 Task: Add Angry Orchard Dark Cherry Apple Hard Cider 6 Pack Cans to the cart.
Action: Mouse moved to (940, 350)
Screenshot: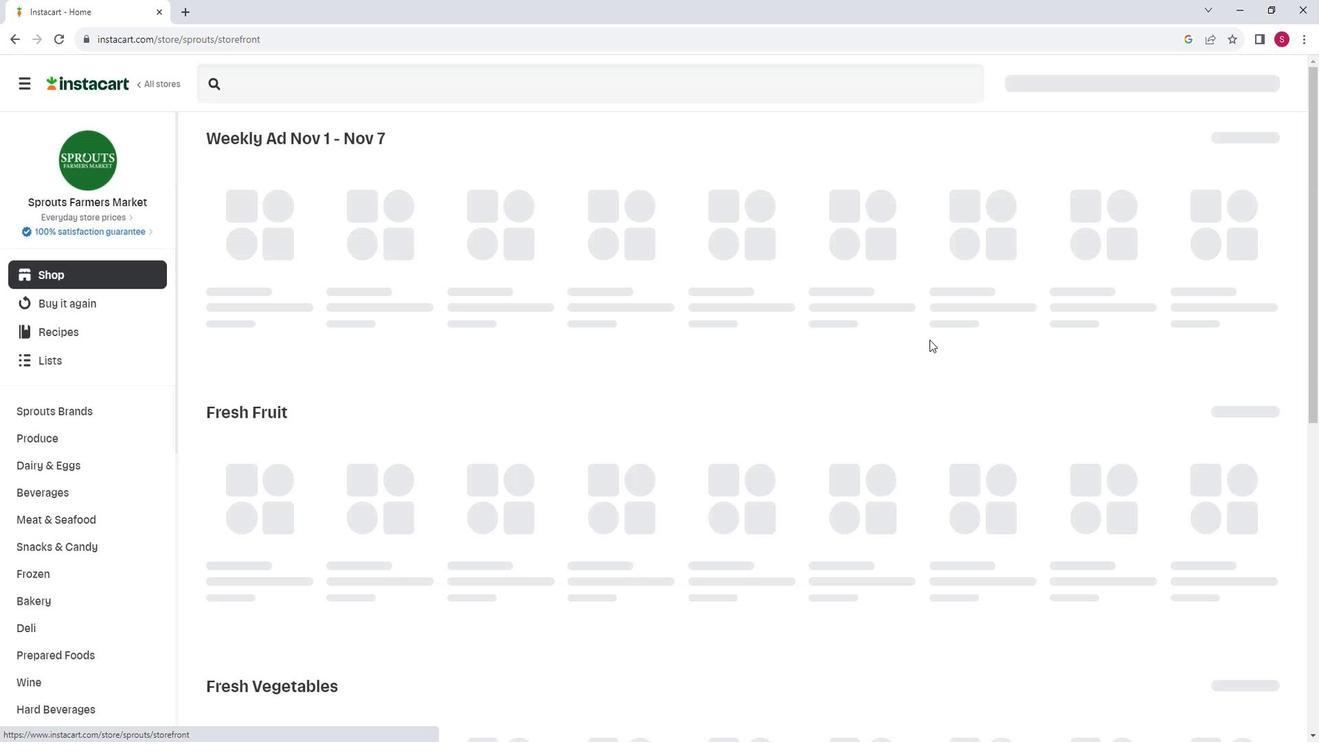 
Action: Mouse pressed left at (940, 350)
Screenshot: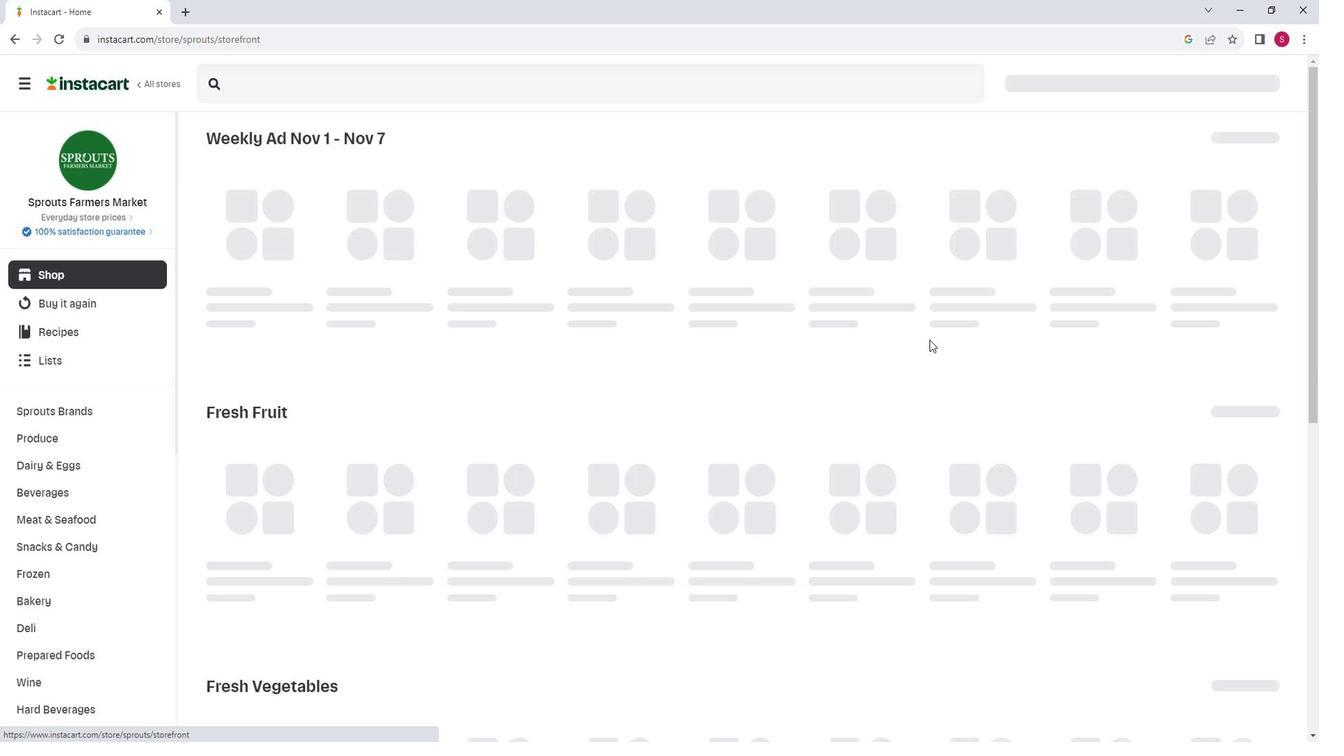 
Action: Mouse moved to (151, 393)
Screenshot: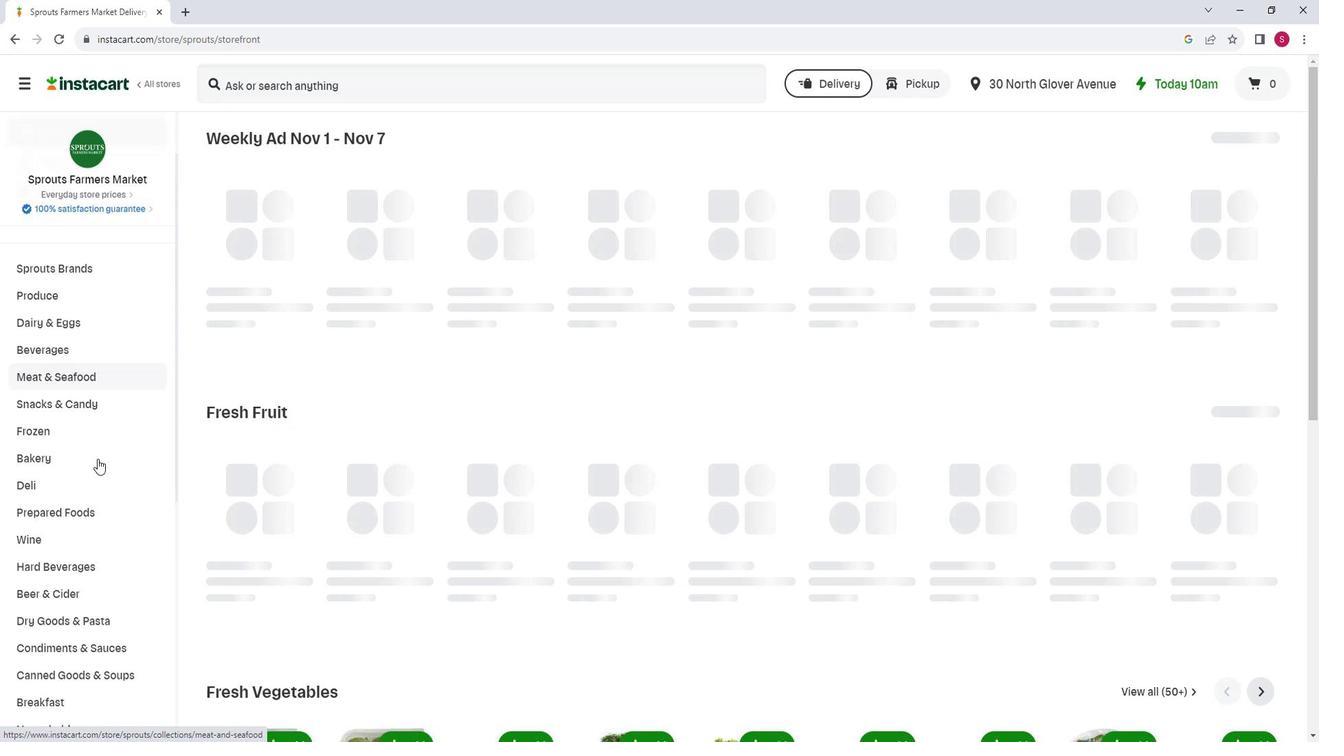 
Action: Mouse scrolled (151, 392) with delta (0, 0)
Screenshot: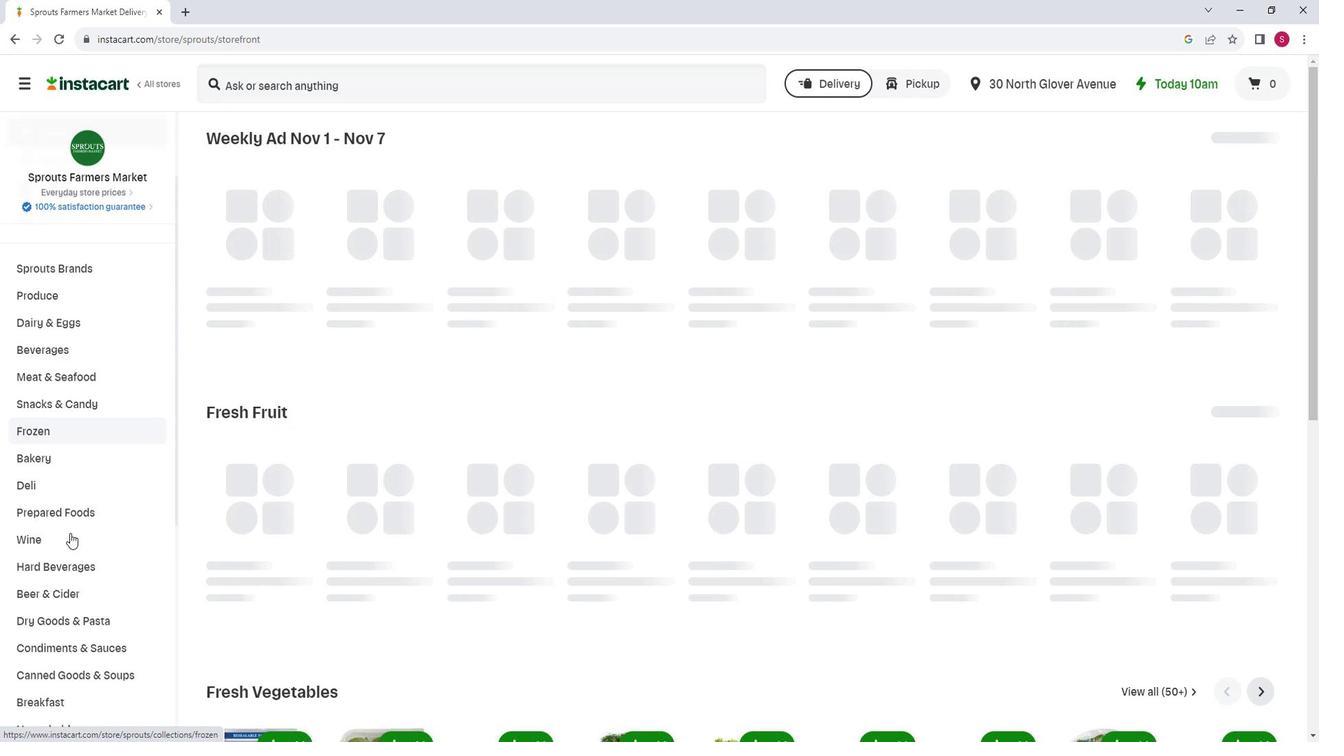 
Action: Mouse moved to (151, 393)
Screenshot: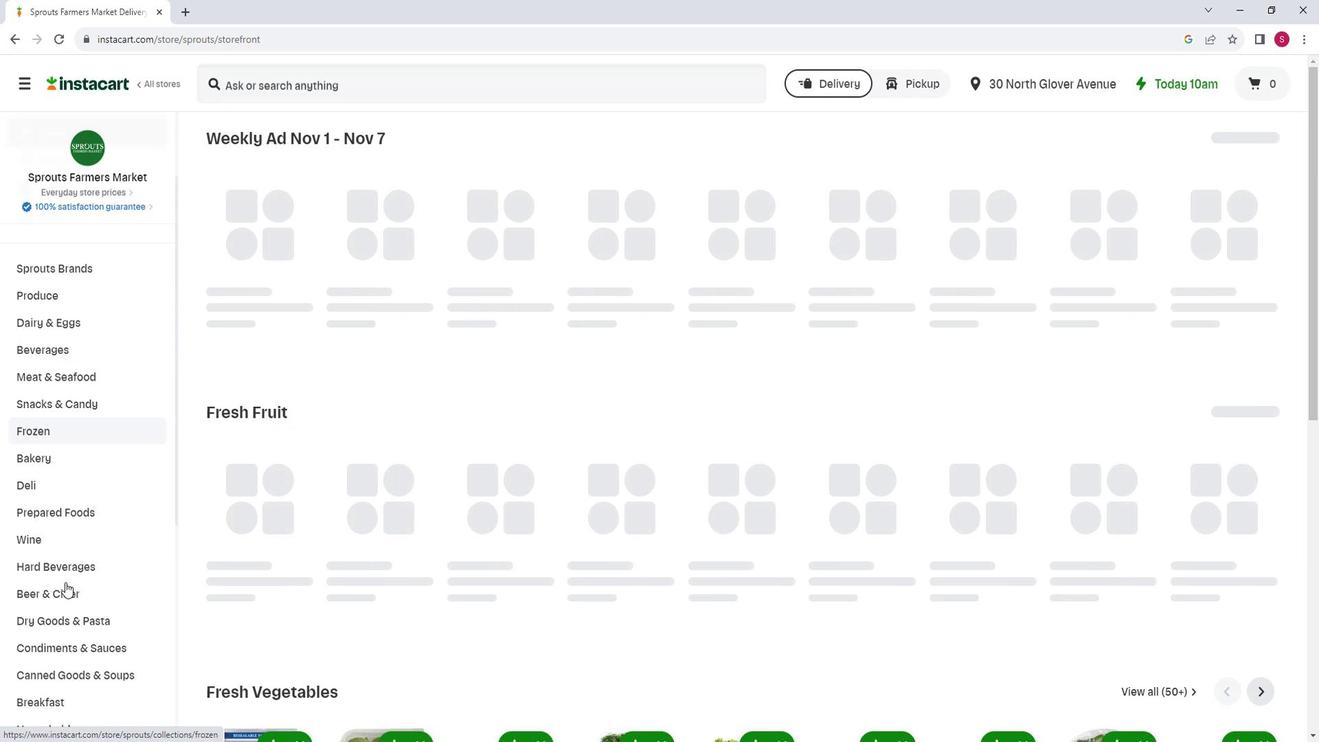 
Action: Mouse scrolled (151, 393) with delta (0, 0)
Screenshot: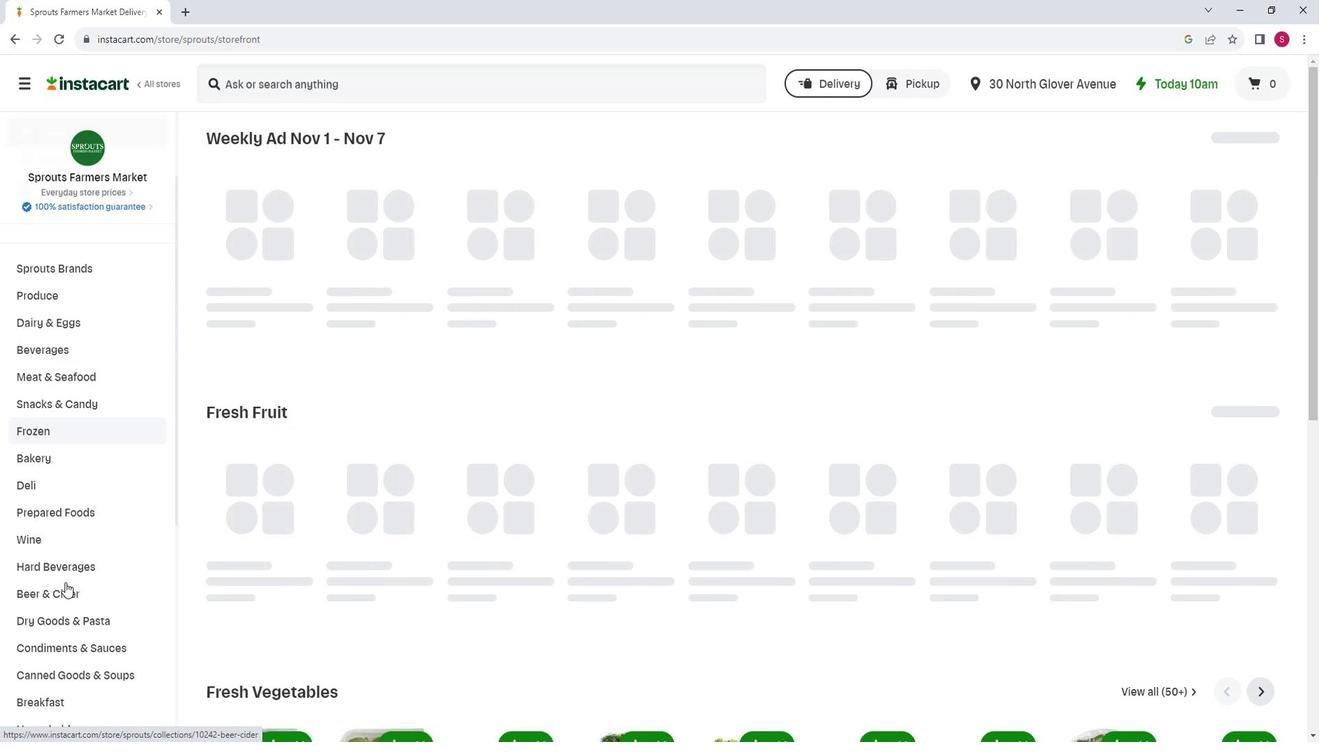 
Action: Mouse moved to (151, 393)
Screenshot: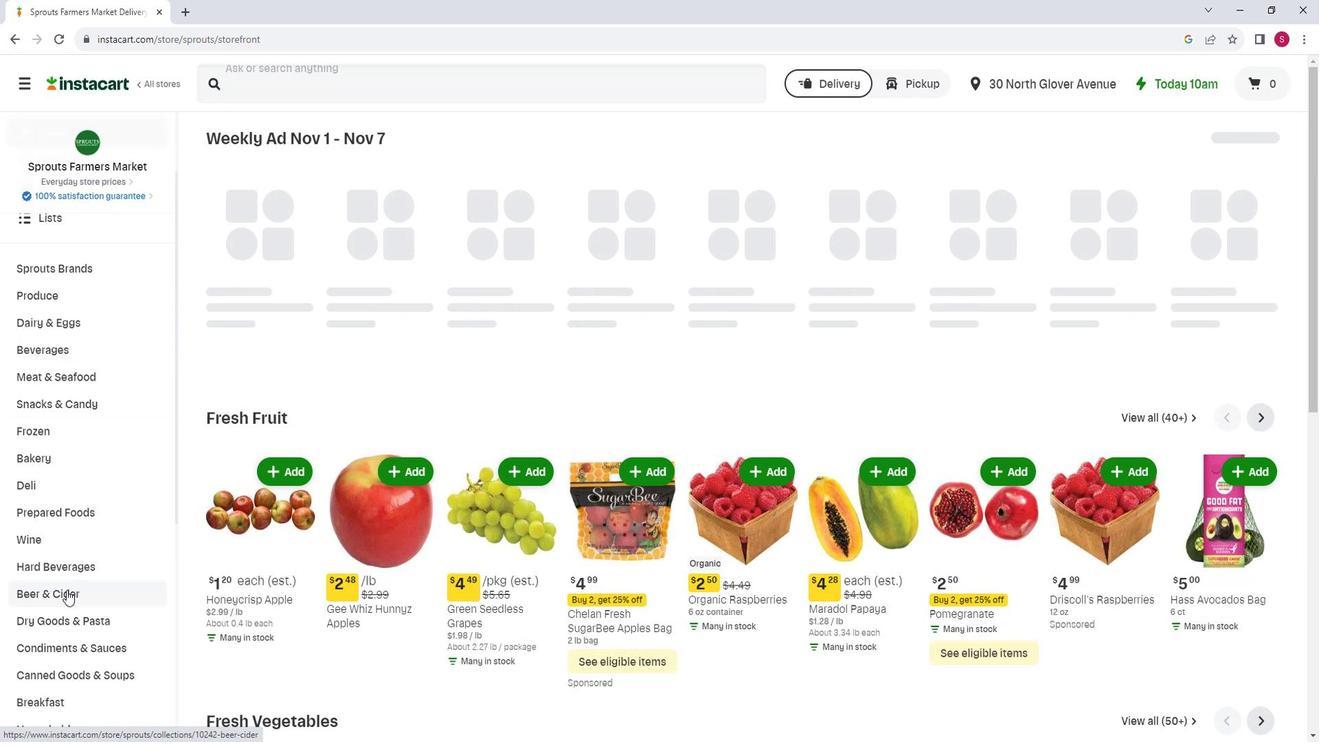 
Action: Mouse scrolled (151, 393) with delta (0, 0)
Screenshot: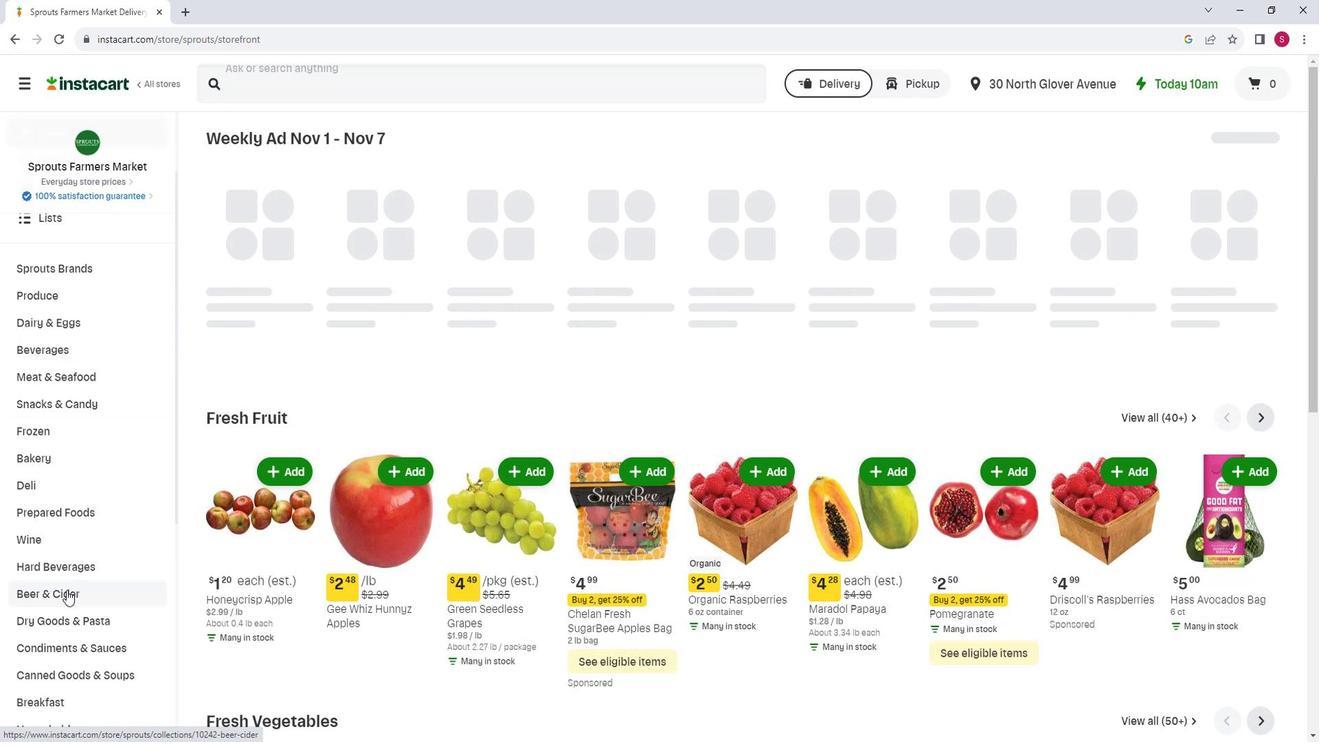 
Action: Mouse moved to (90, 650)
Screenshot: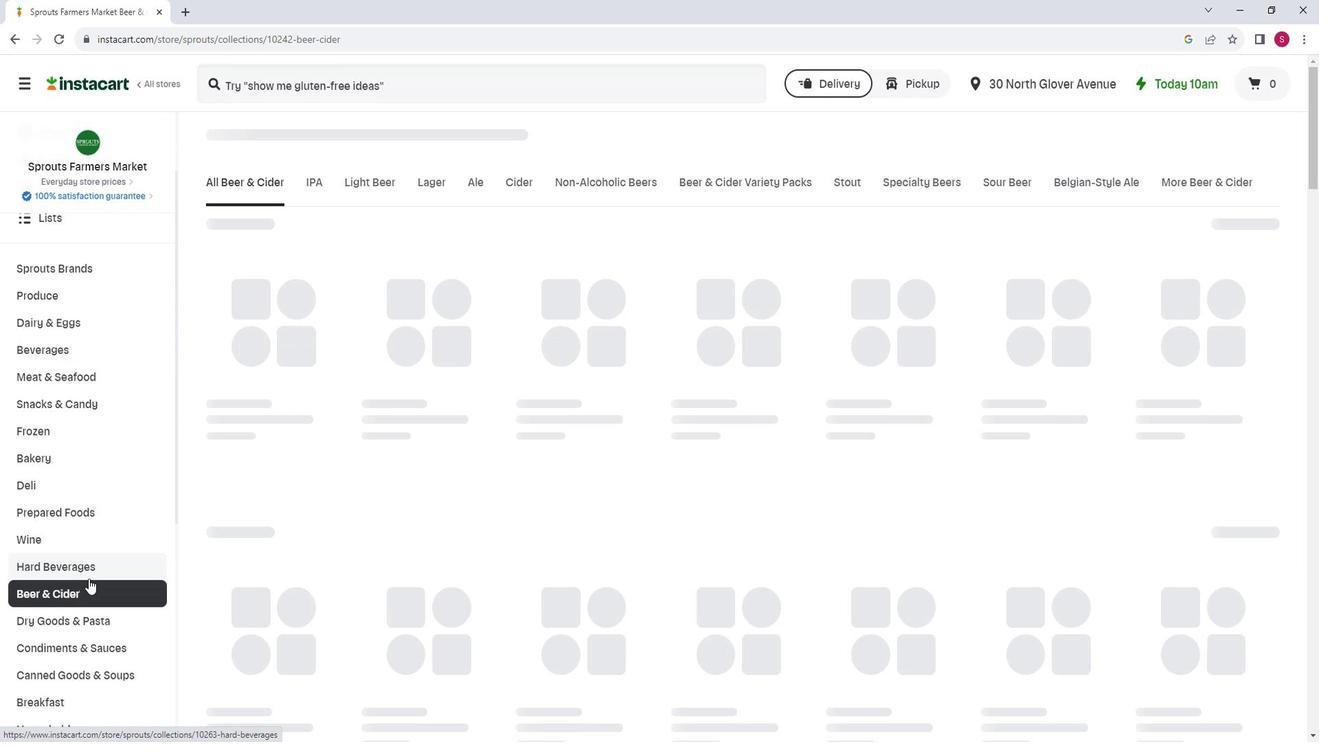 
Action: Mouse pressed left at (90, 650)
Screenshot: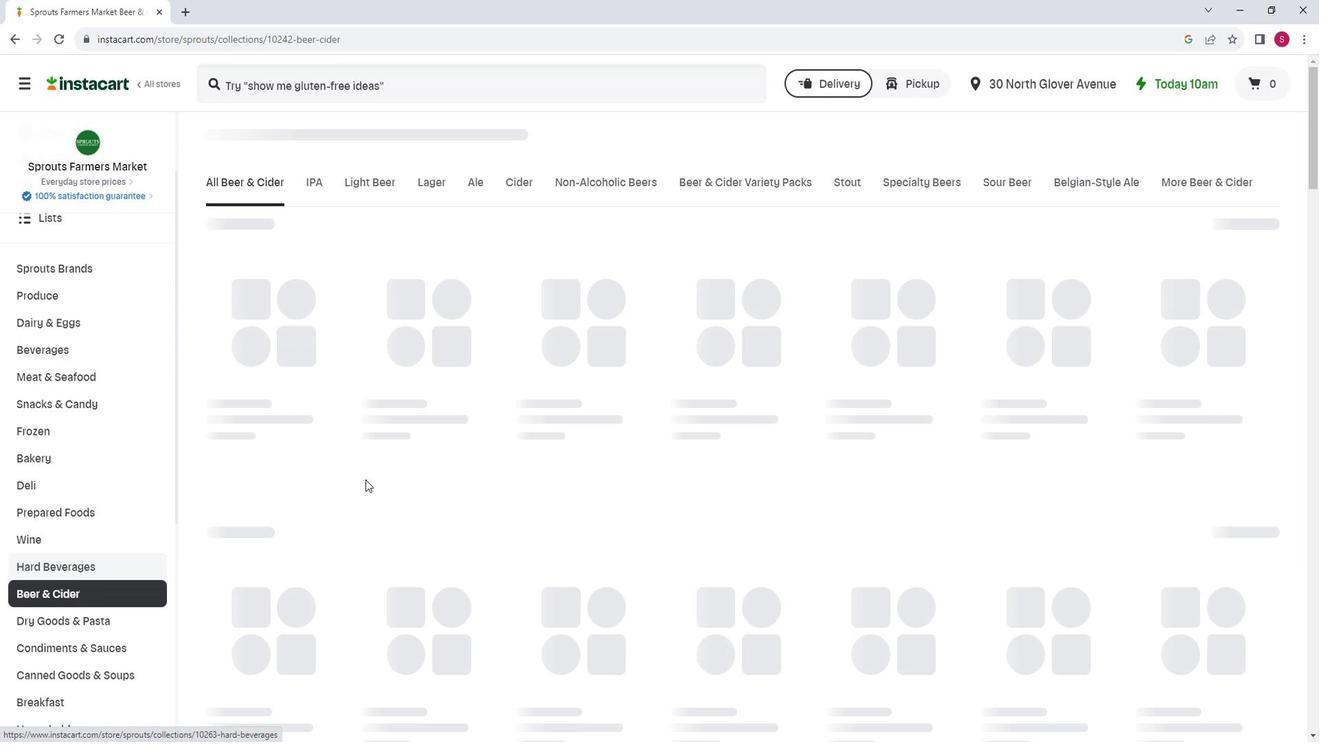 
Action: Mouse moved to (528, 175)
Screenshot: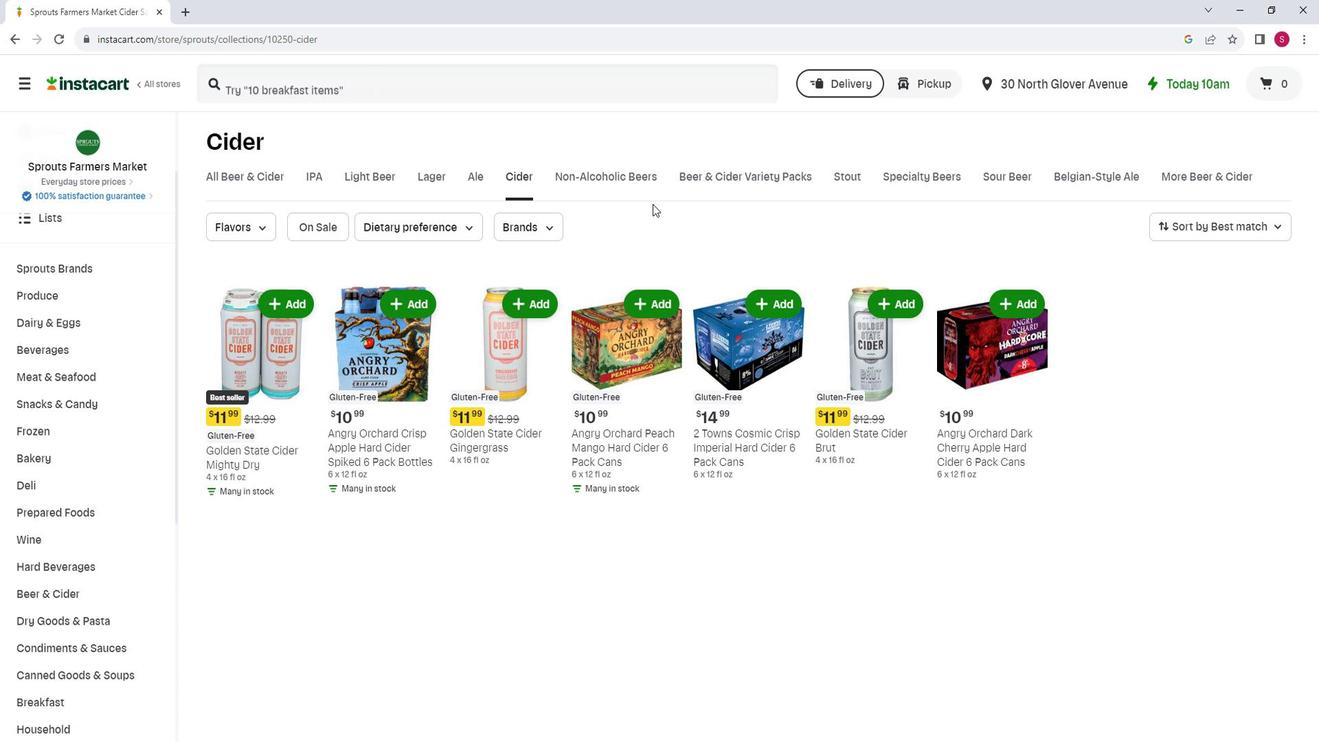 
Action: Mouse pressed left at (528, 175)
Screenshot: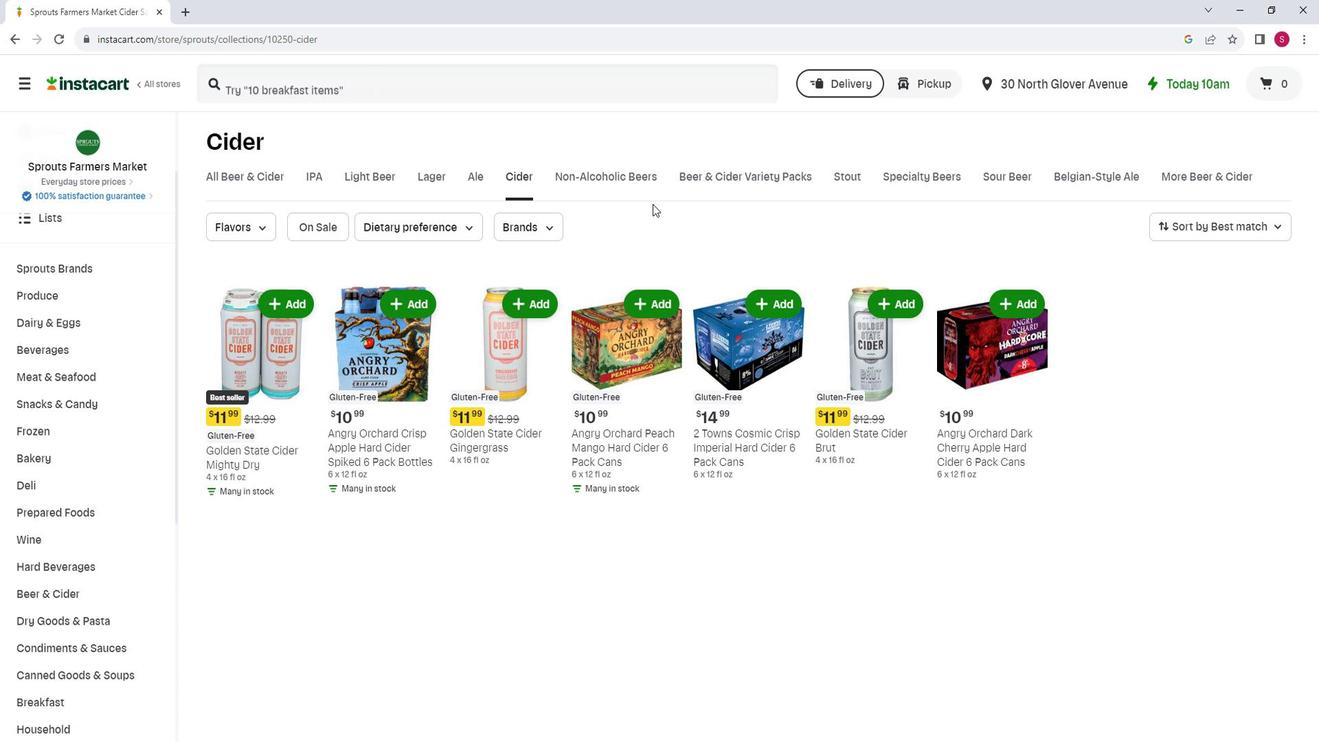 
Action: Mouse moved to (938, 335)
Screenshot: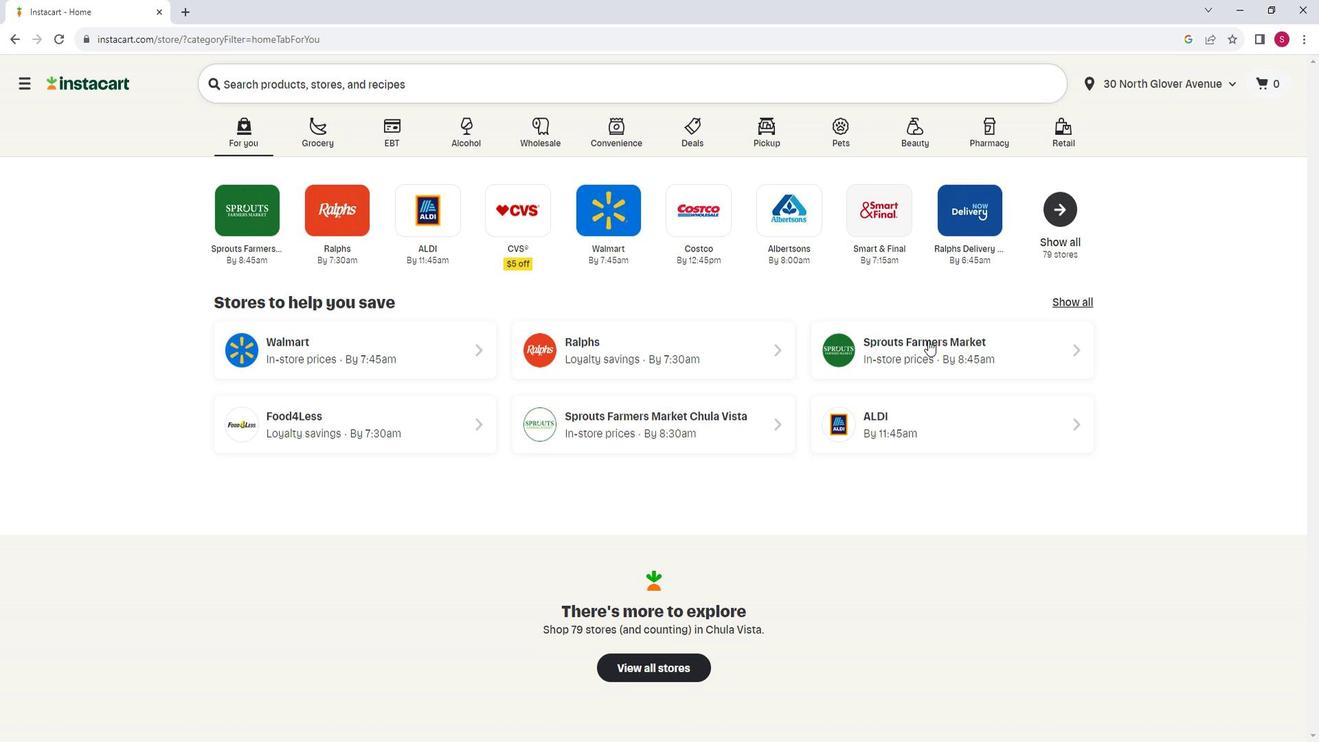 
Action: Mouse pressed left at (938, 335)
Screenshot: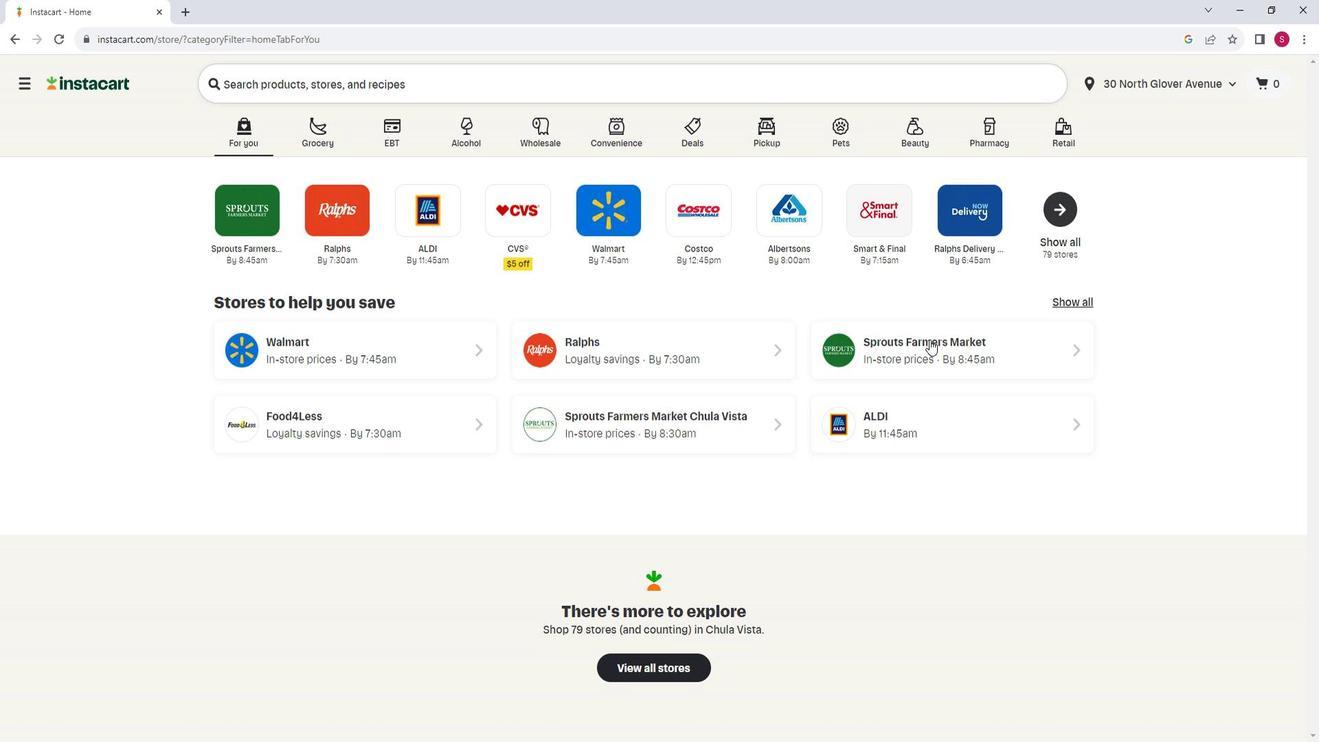 
Action: Mouse moved to (136, 409)
Screenshot: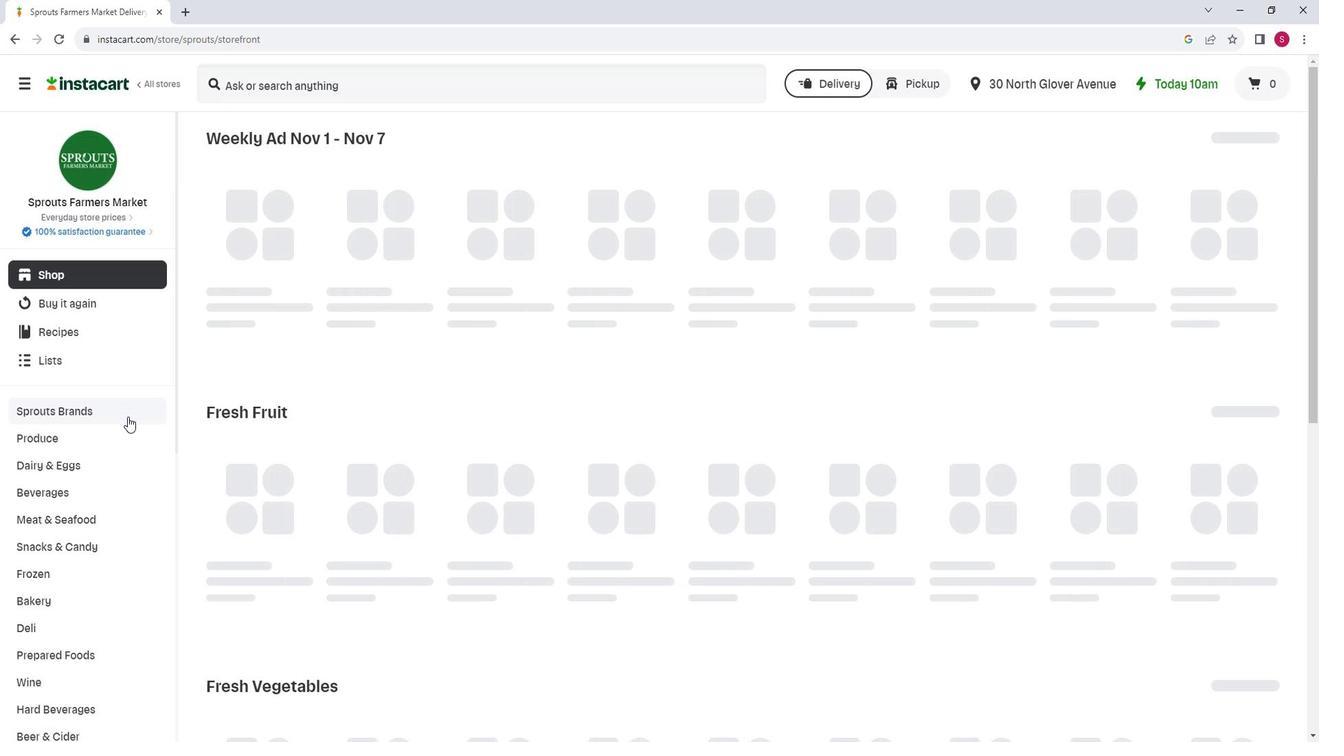 
Action: Mouse scrolled (136, 408) with delta (0, 0)
Screenshot: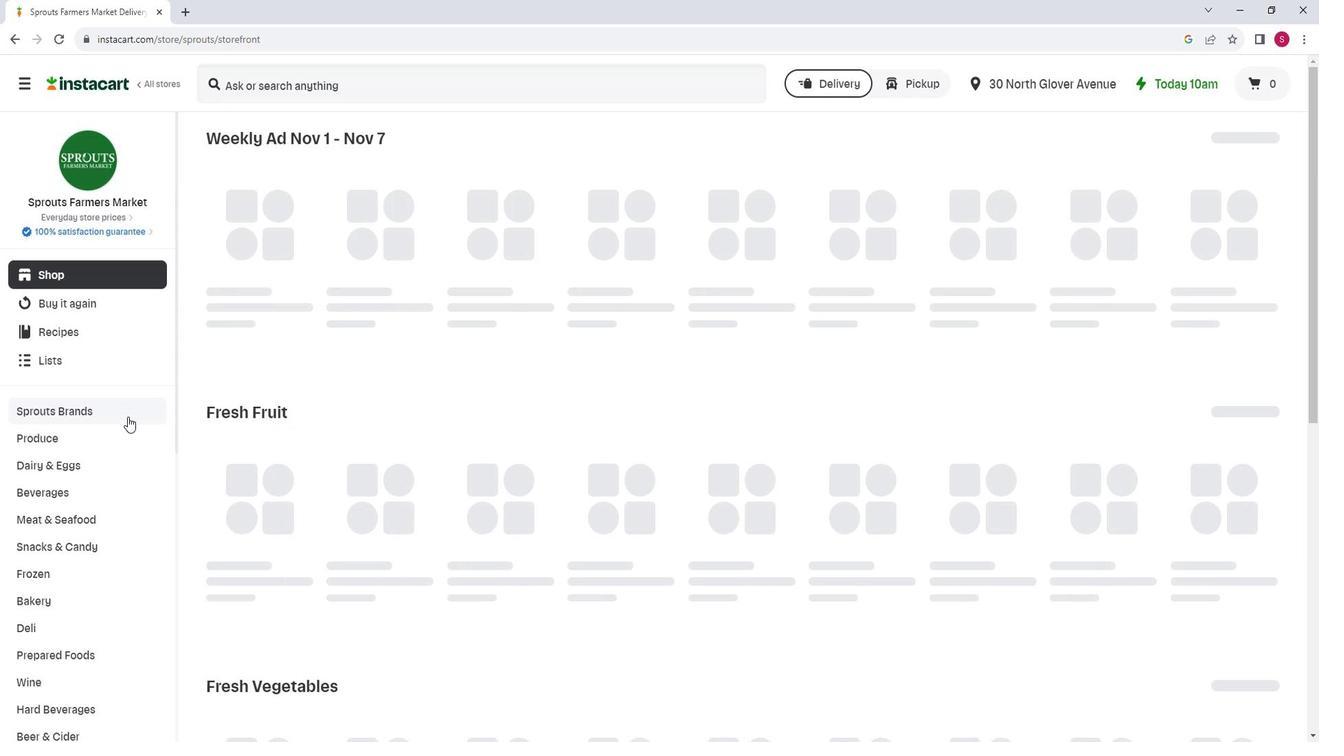 
Action: Mouse moved to (145, 413)
Screenshot: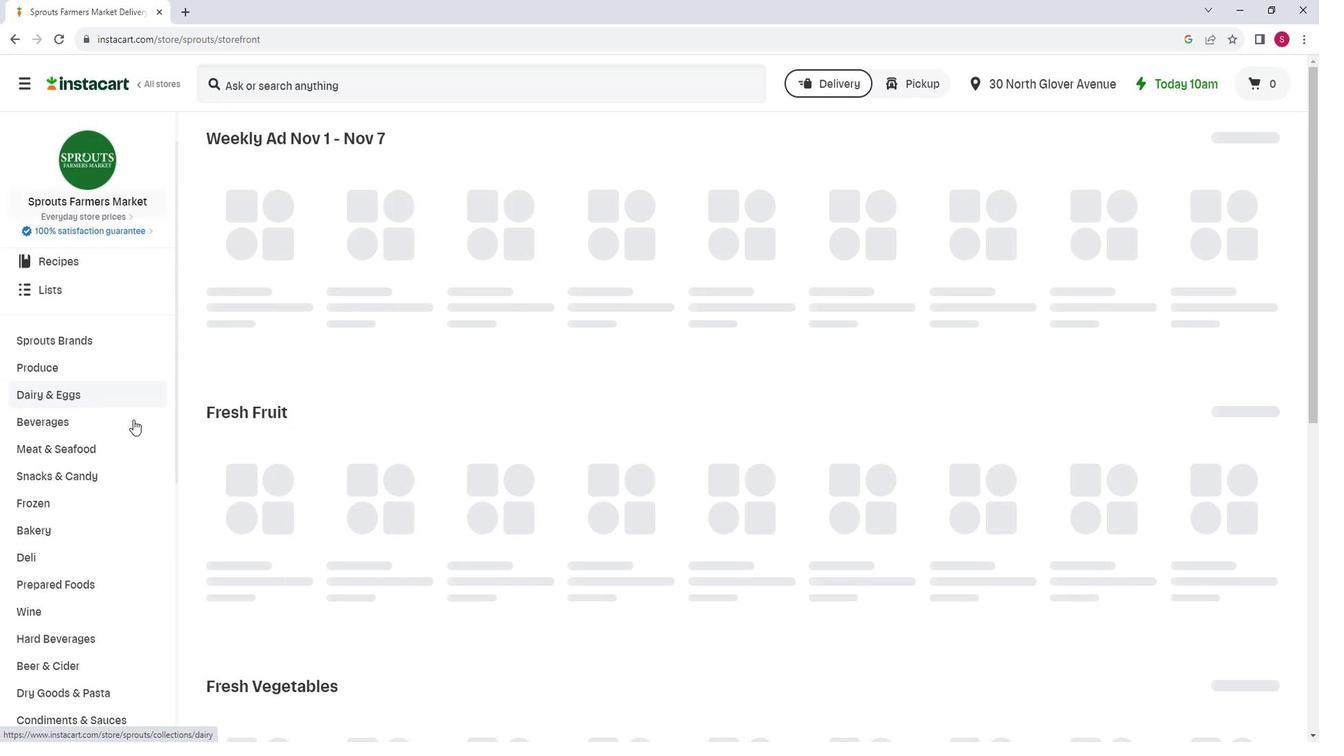 
Action: Mouse scrolled (145, 413) with delta (0, 0)
Screenshot: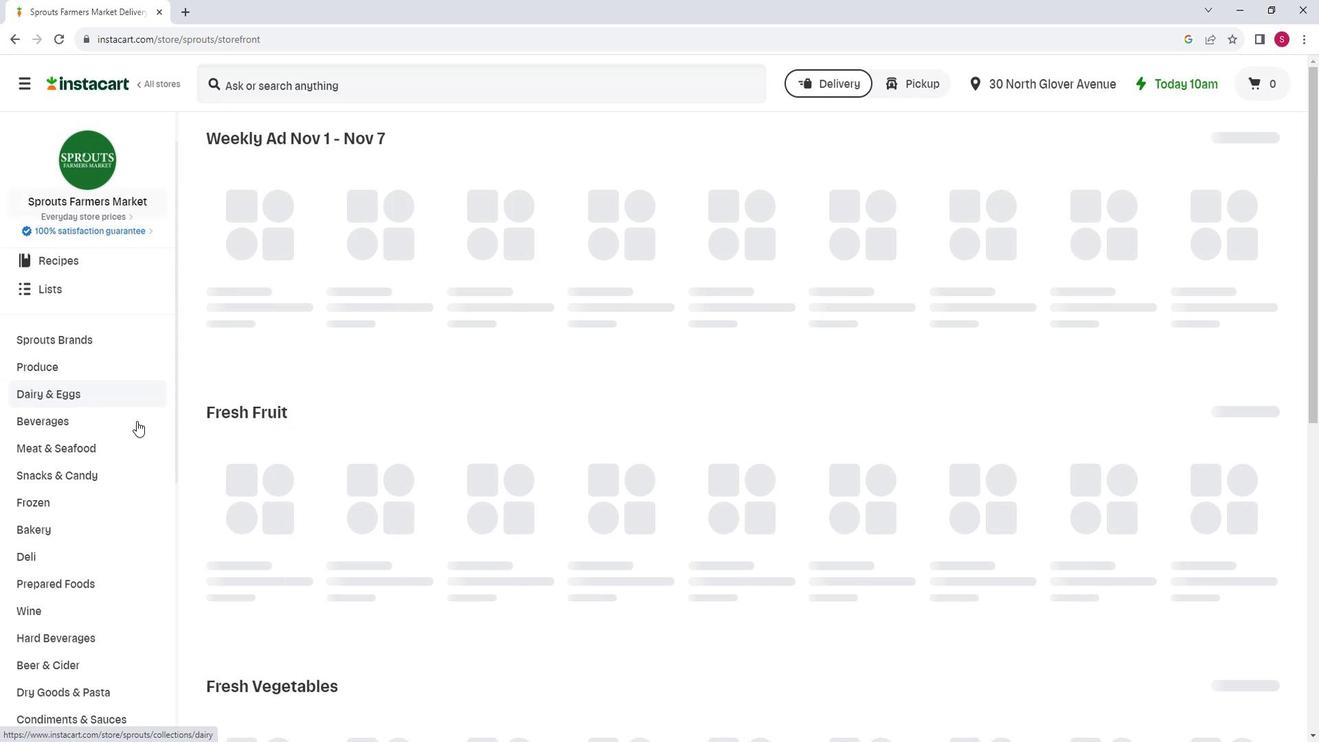 
Action: Mouse moved to (74, 576)
Screenshot: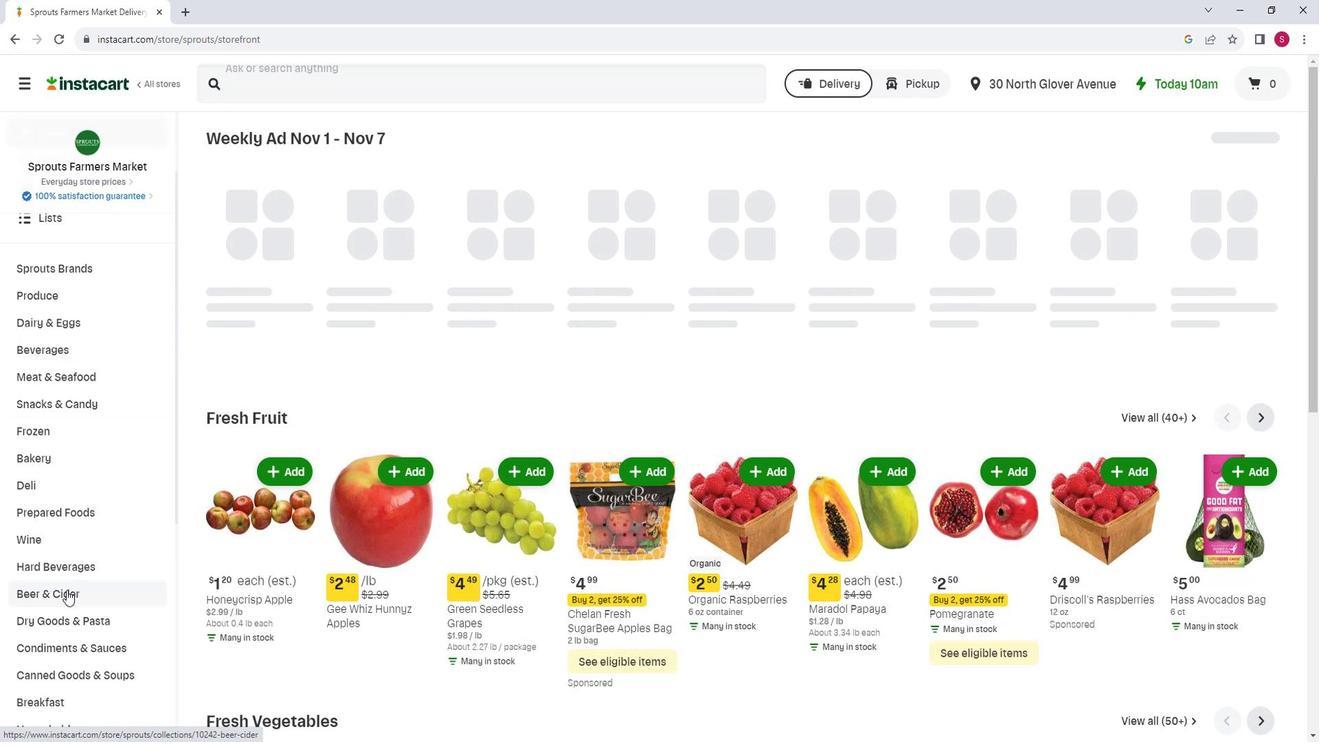 
Action: Mouse pressed left at (74, 576)
Screenshot: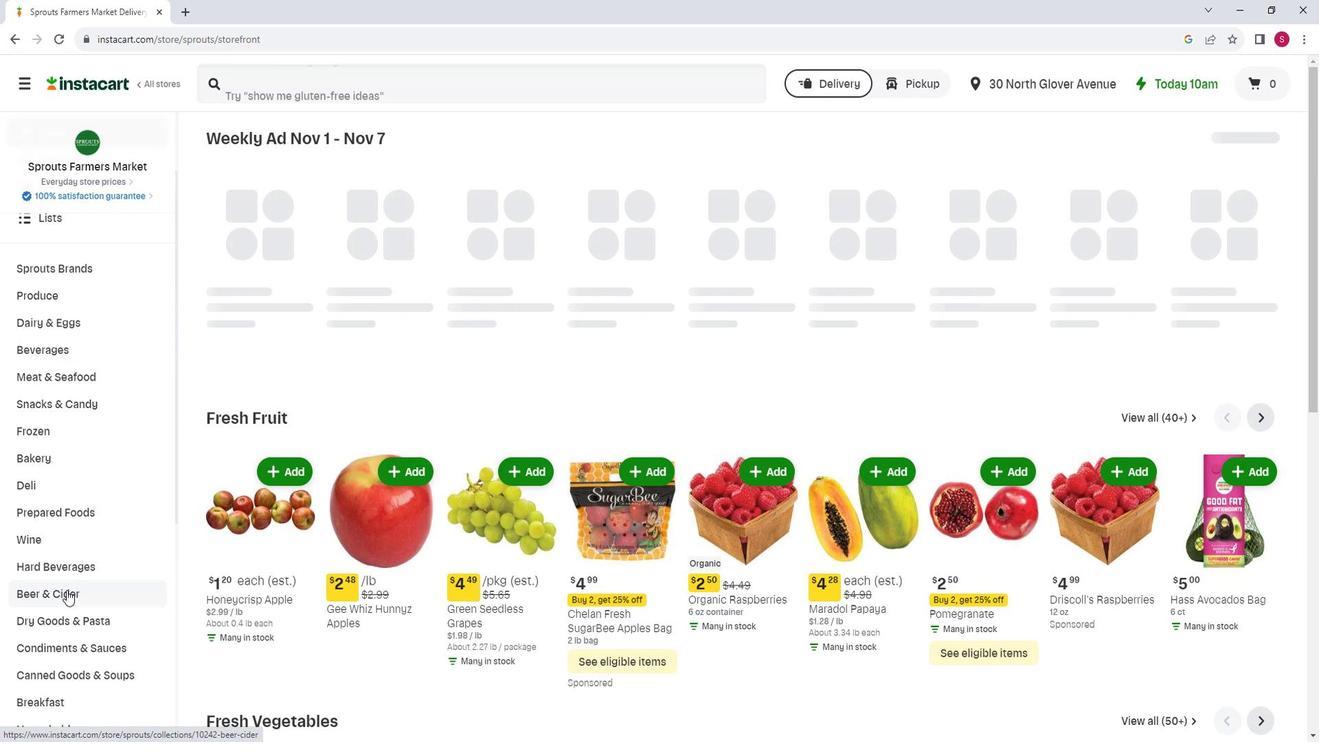 
Action: Mouse moved to (526, 186)
Screenshot: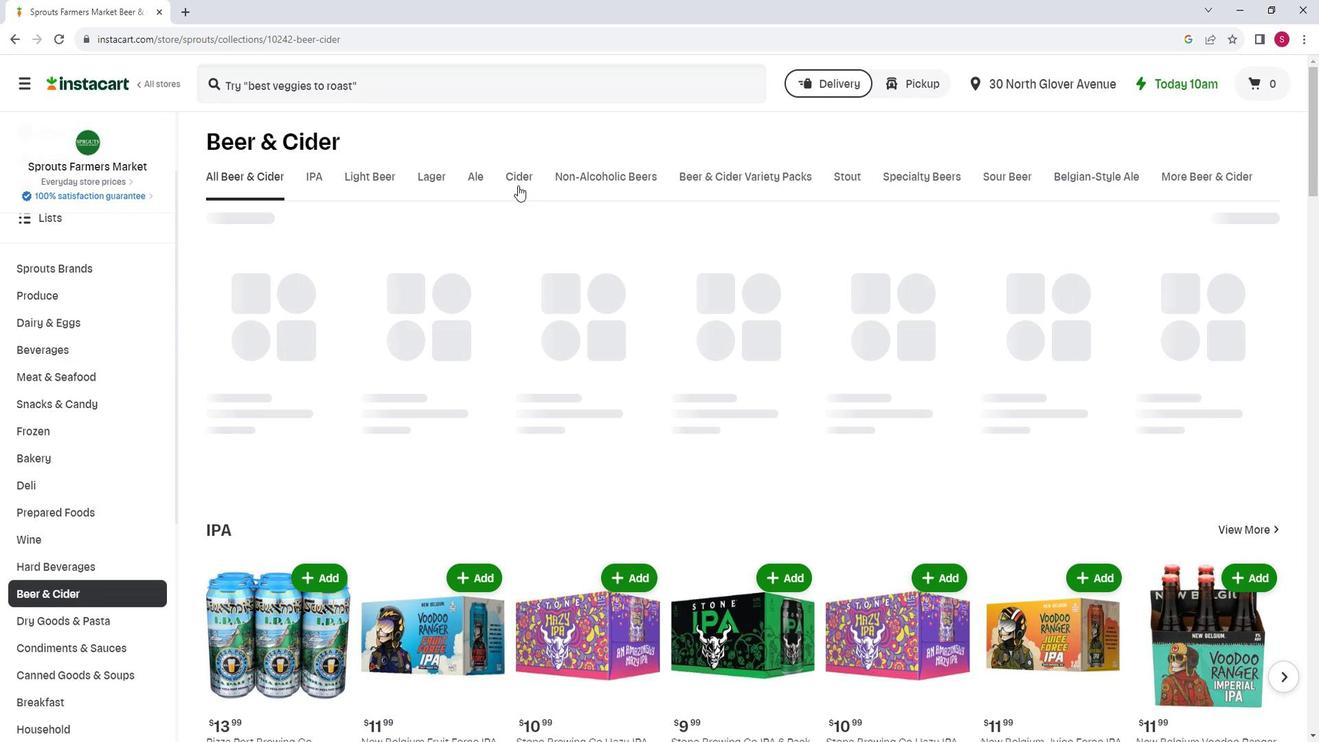 
Action: Mouse pressed left at (526, 186)
Screenshot: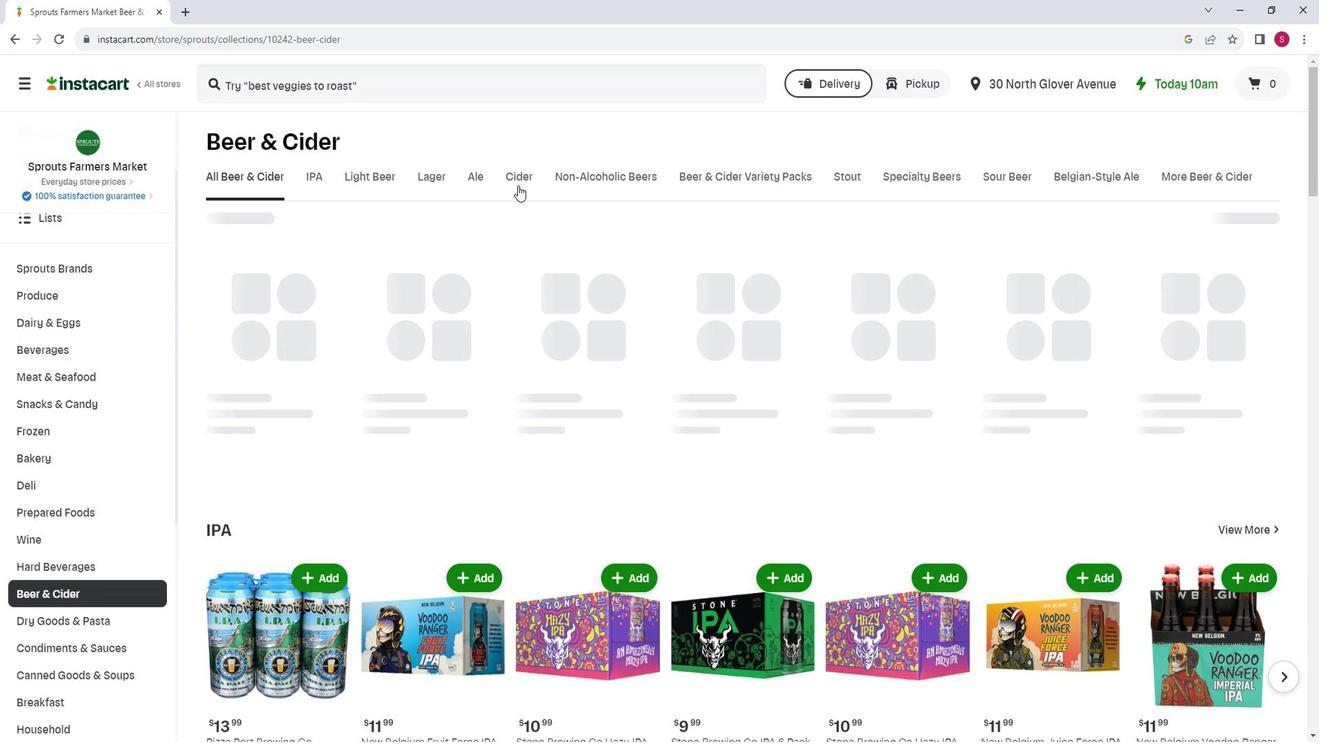 
Action: Mouse moved to (1034, 292)
Screenshot: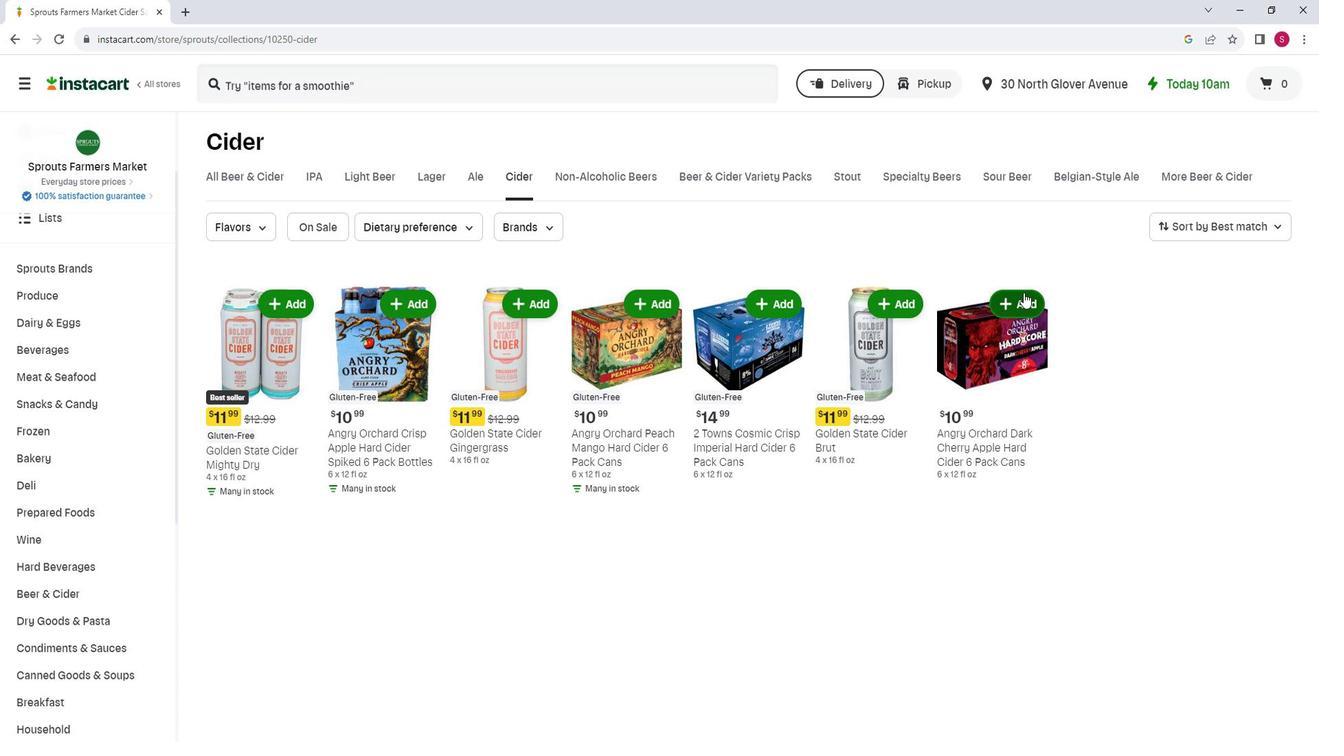 
Action: Mouse pressed left at (1034, 292)
Screenshot: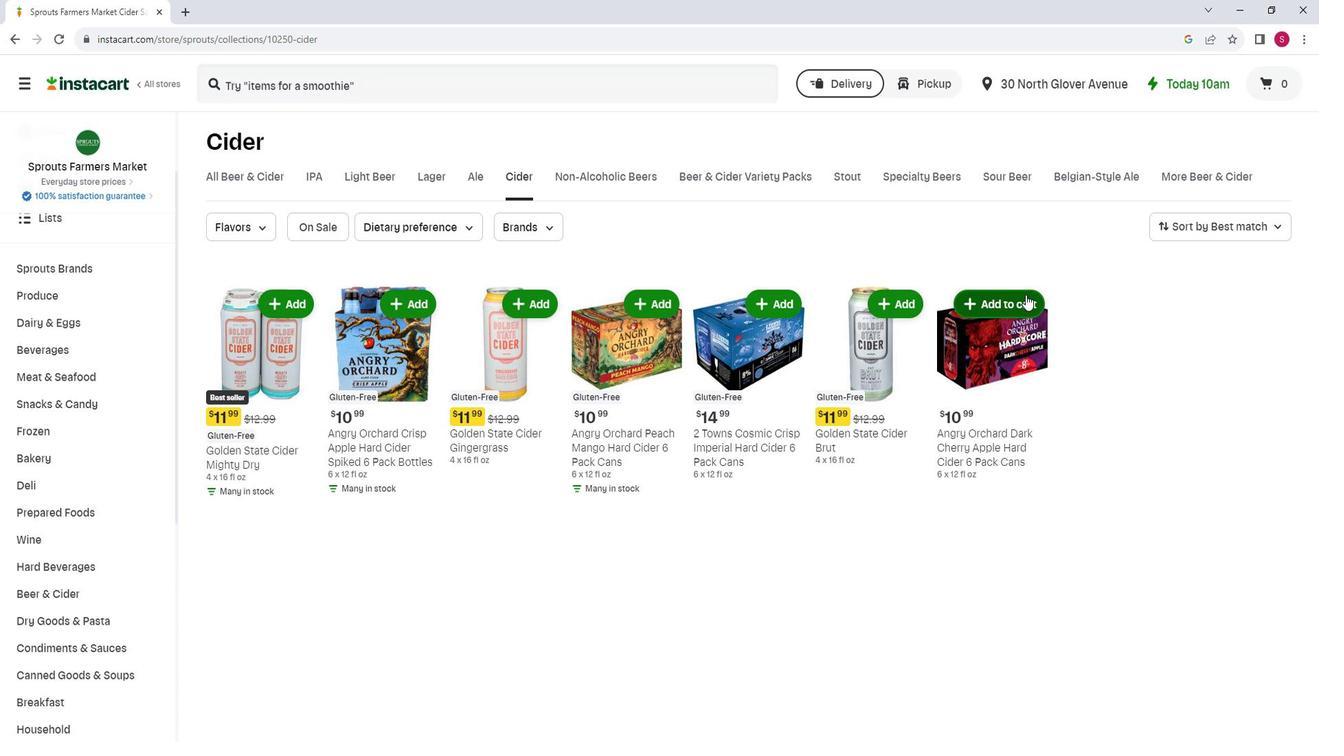 
Action: Mouse moved to (1077, 281)
Screenshot: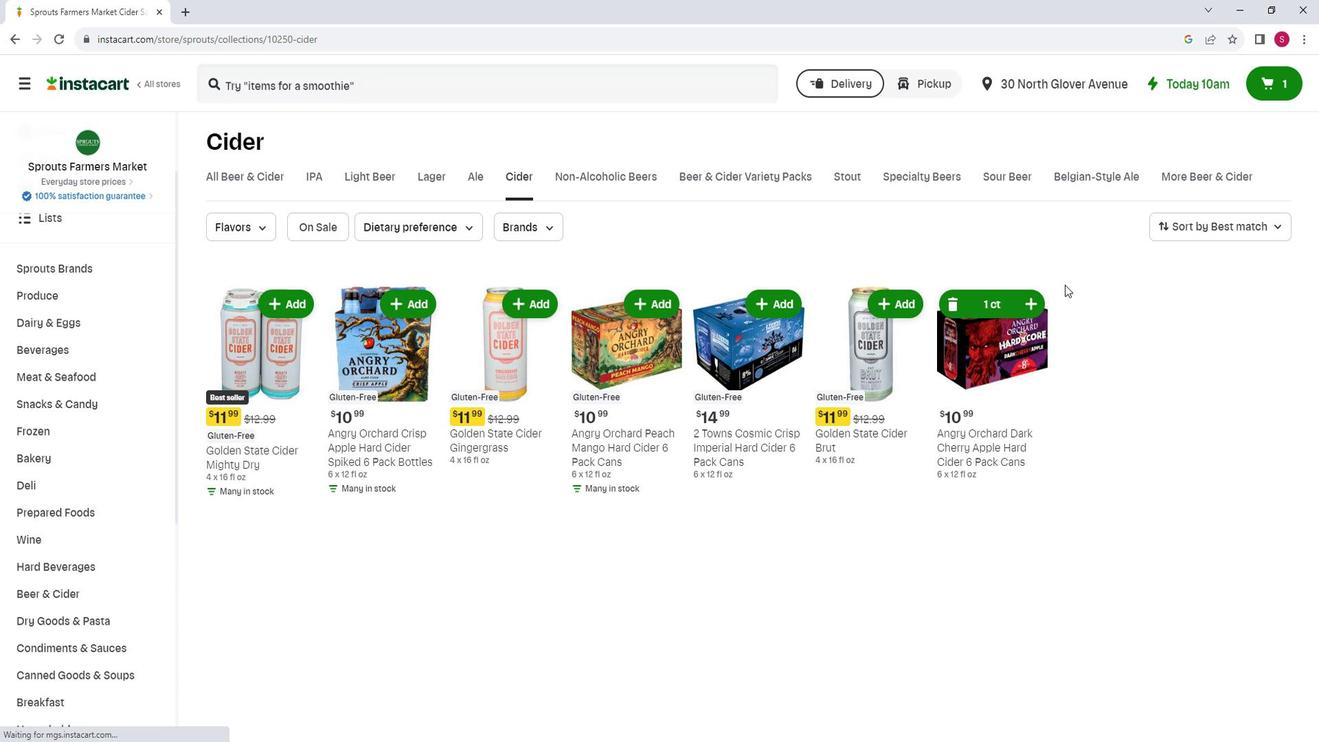 
